 Task: Sort the products in the category "More Deli Meats" by price (highest first).
Action: Mouse moved to (837, 289)
Screenshot: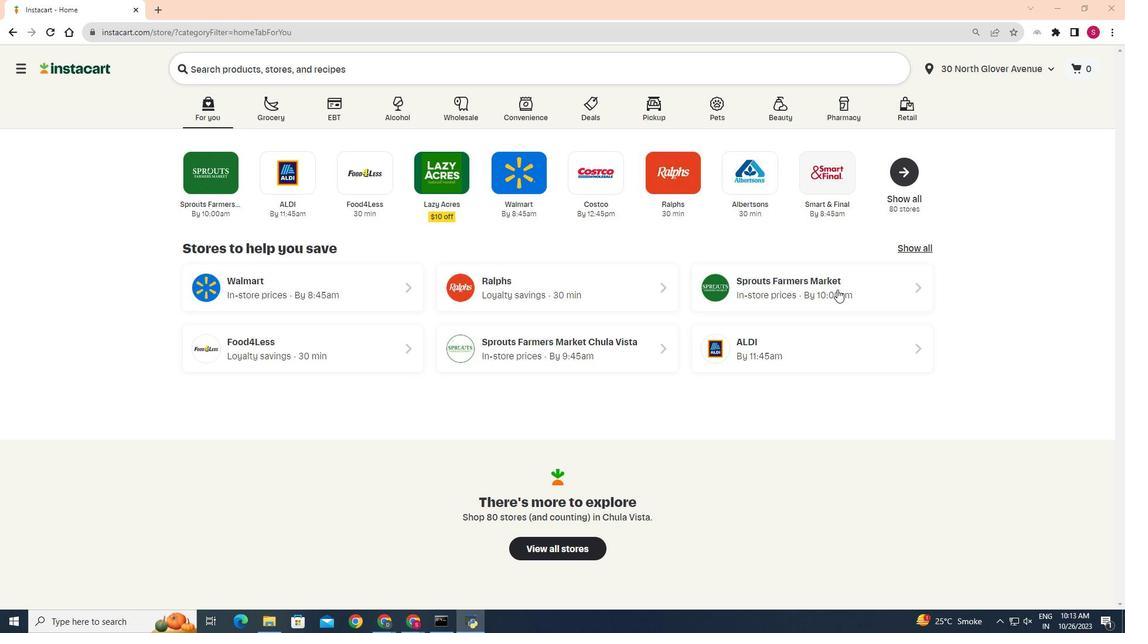 
Action: Mouse pressed left at (837, 289)
Screenshot: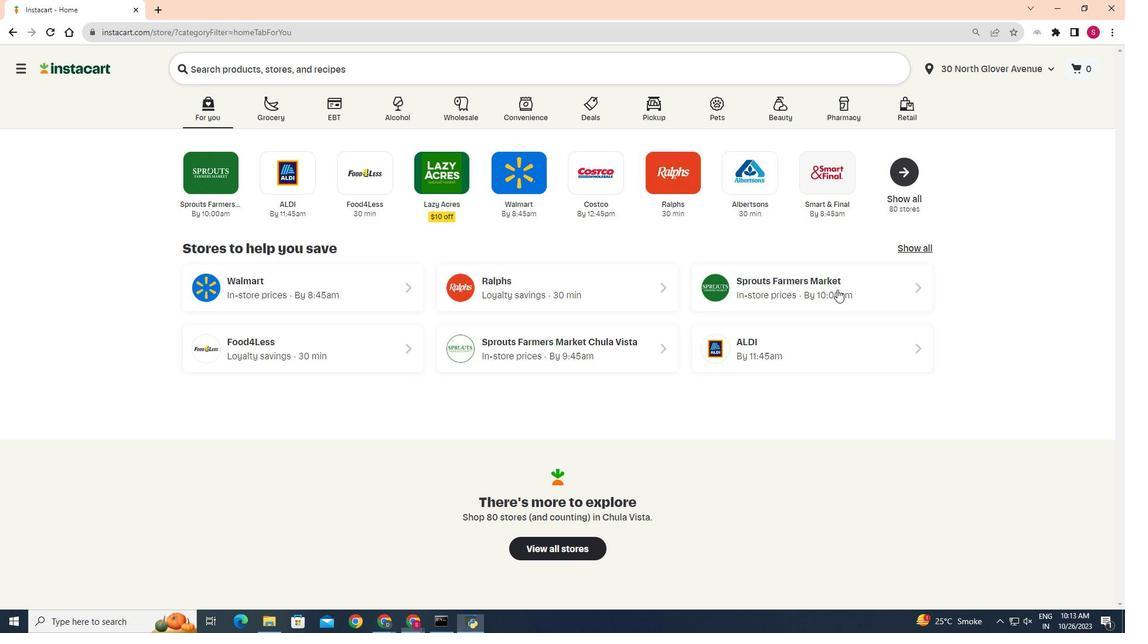 
Action: Mouse moved to (44, 533)
Screenshot: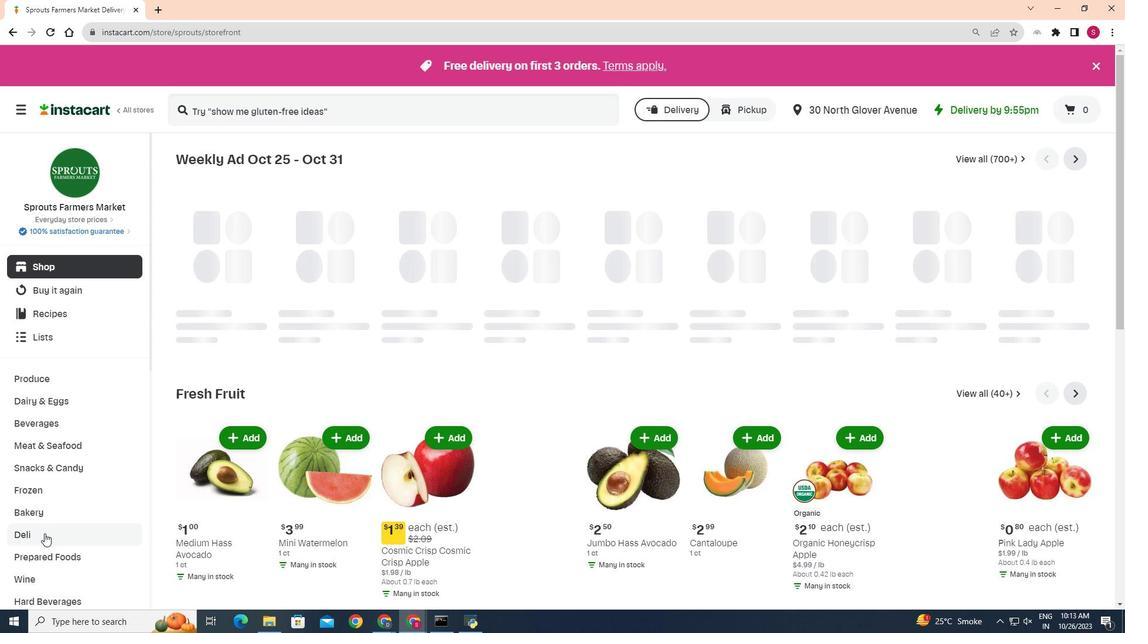 
Action: Mouse pressed left at (44, 533)
Screenshot: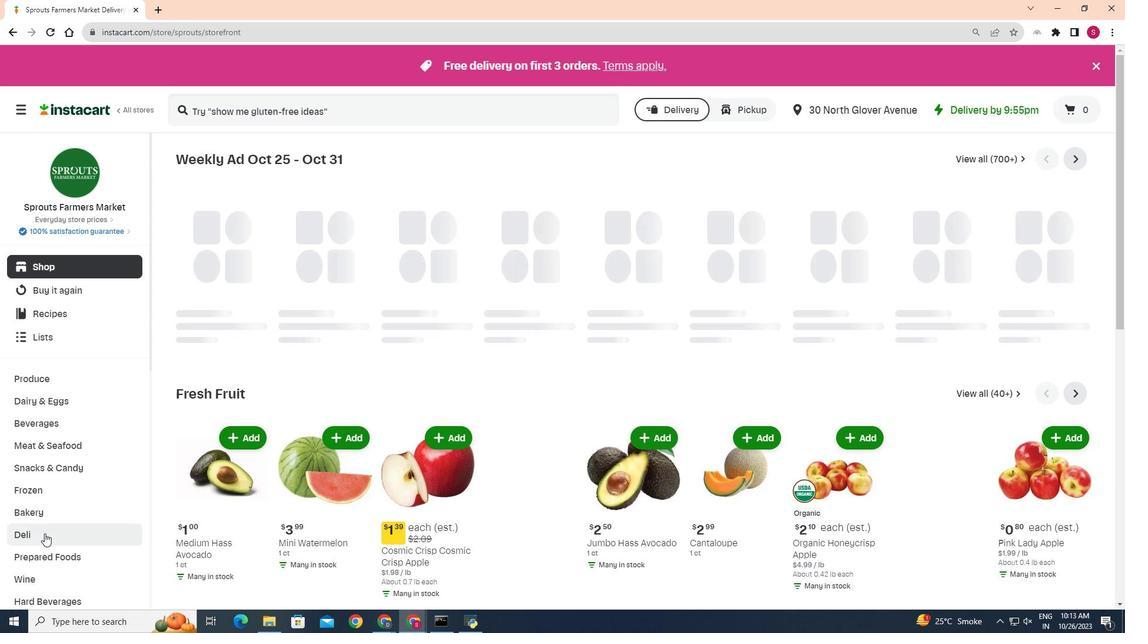 
Action: Mouse moved to (235, 185)
Screenshot: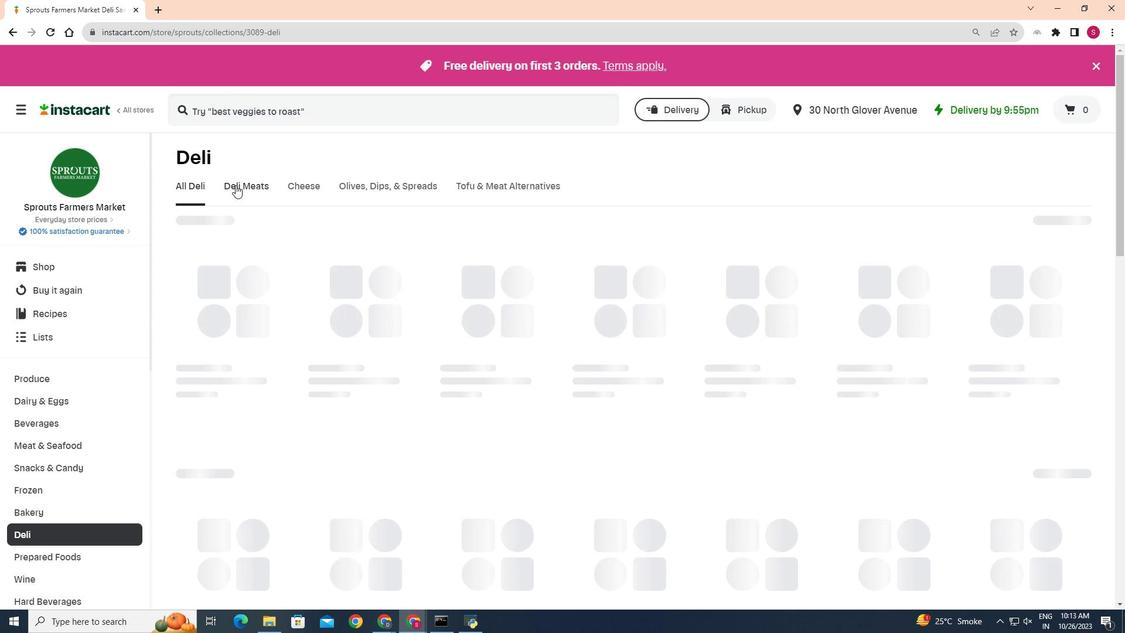 
Action: Mouse pressed left at (235, 185)
Screenshot: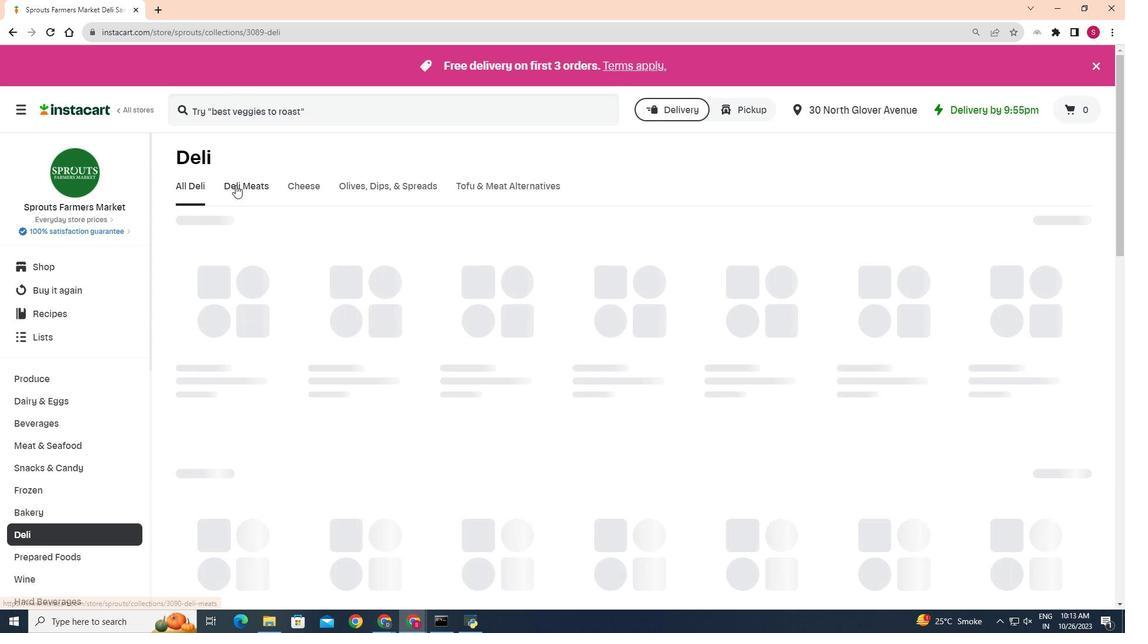 
Action: Mouse moved to (747, 230)
Screenshot: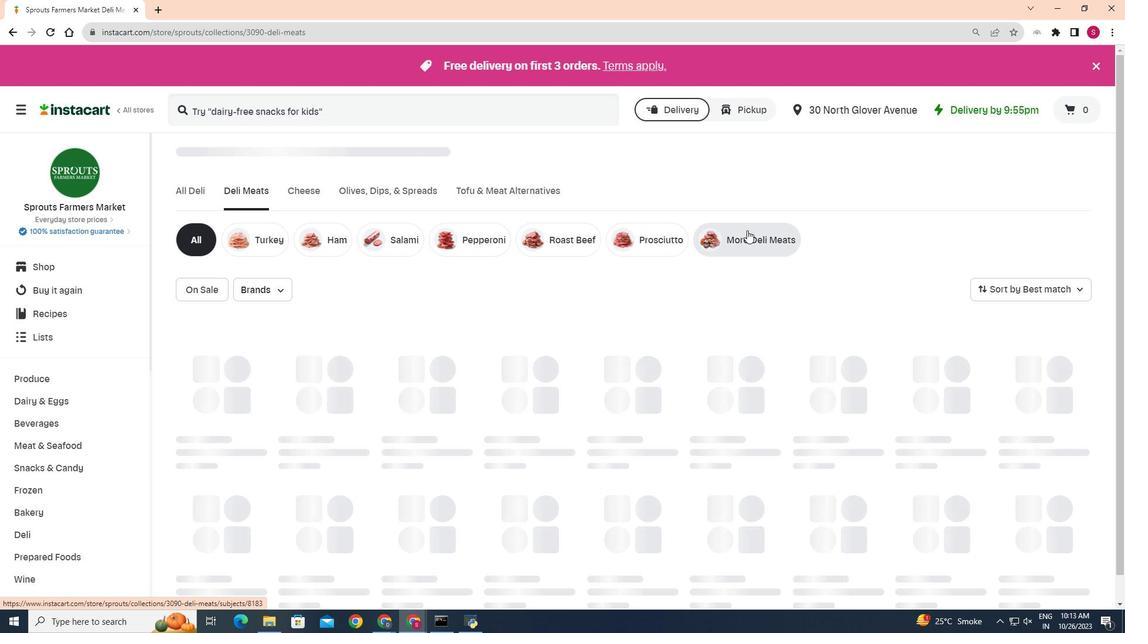 
Action: Mouse pressed left at (747, 230)
Screenshot: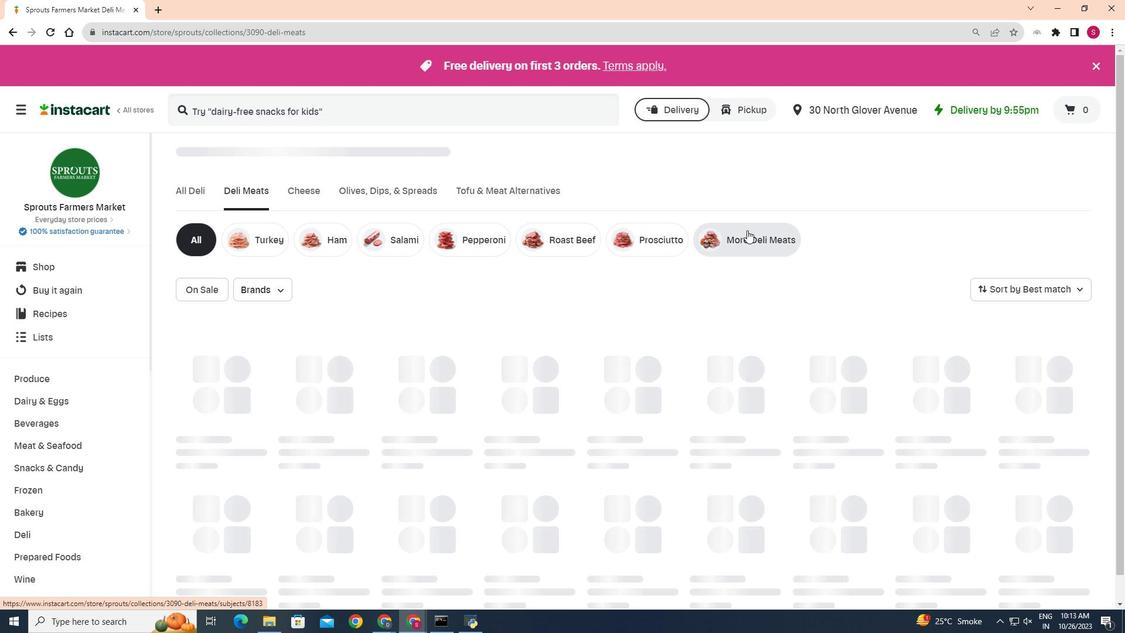 
Action: Mouse moved to (1098, 284)
Screenshot: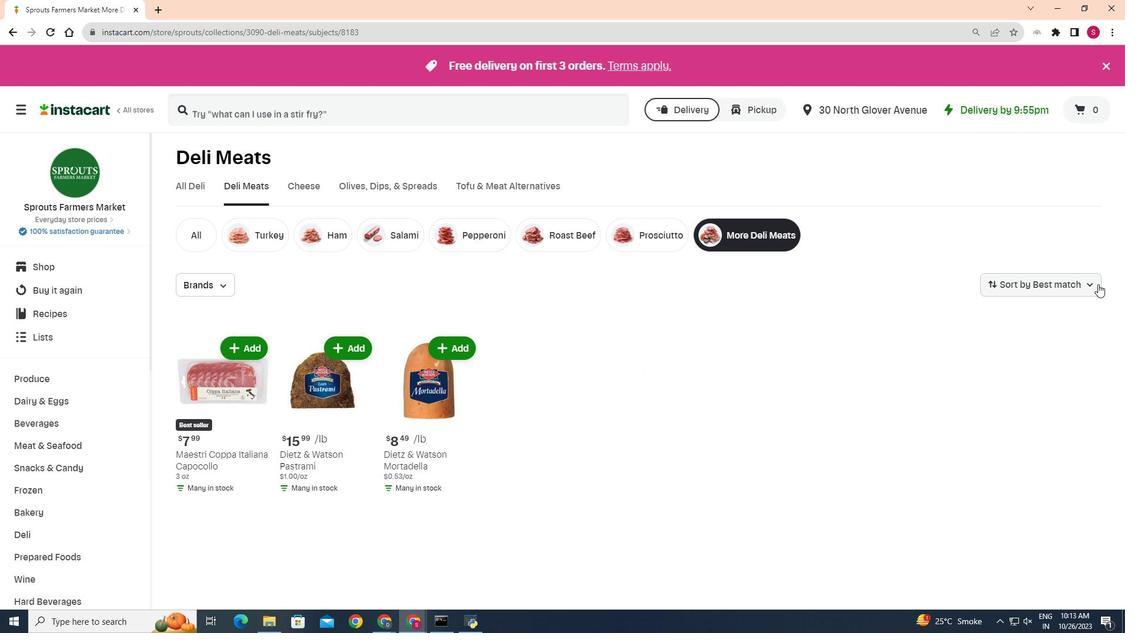 
Action: Mouse pressed left at (1098, 284)
Screenshot: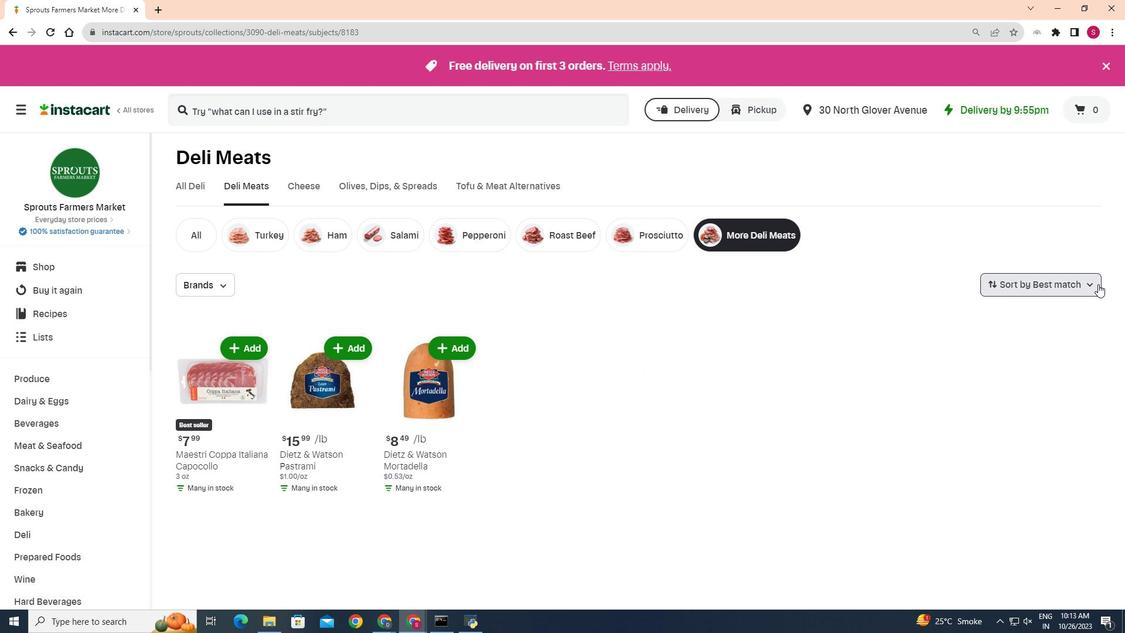 
Action: Mouse moved to (1067, 367)
Screenshot: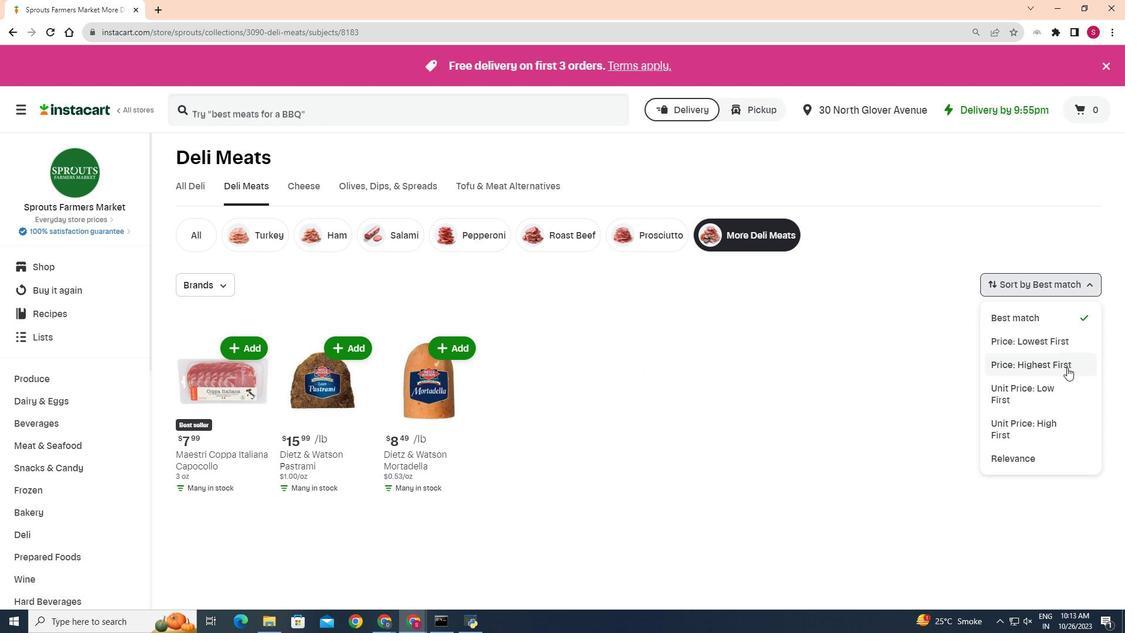 
Action: Mouse pressed left at (1067, 367)
Screenshot: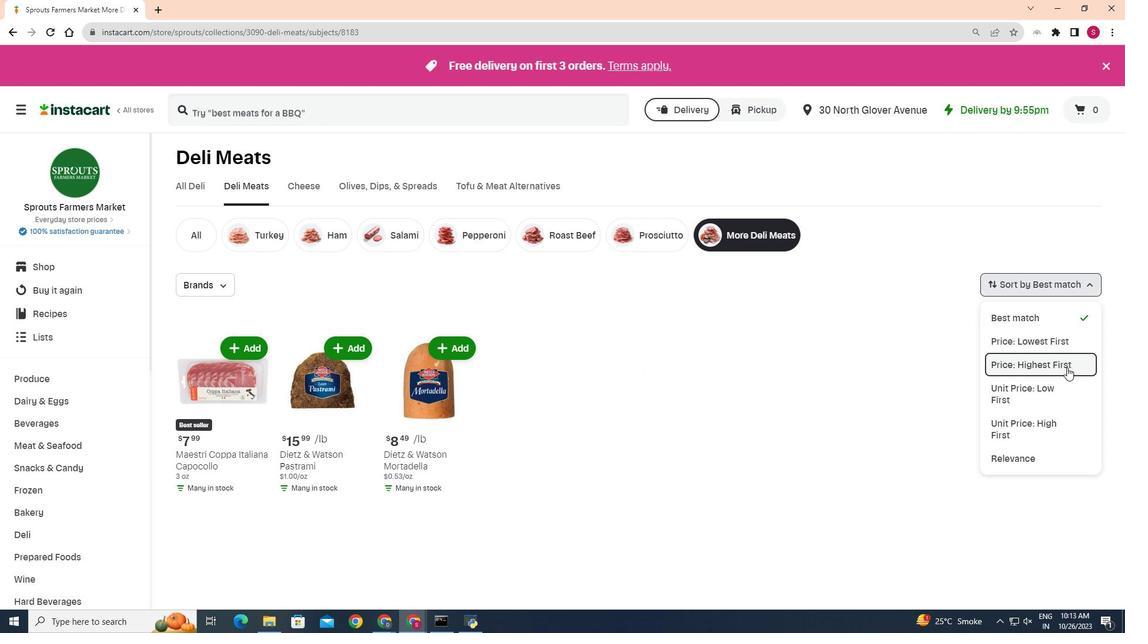 
Action: Mouse moved to (795, 337)
Screenshot: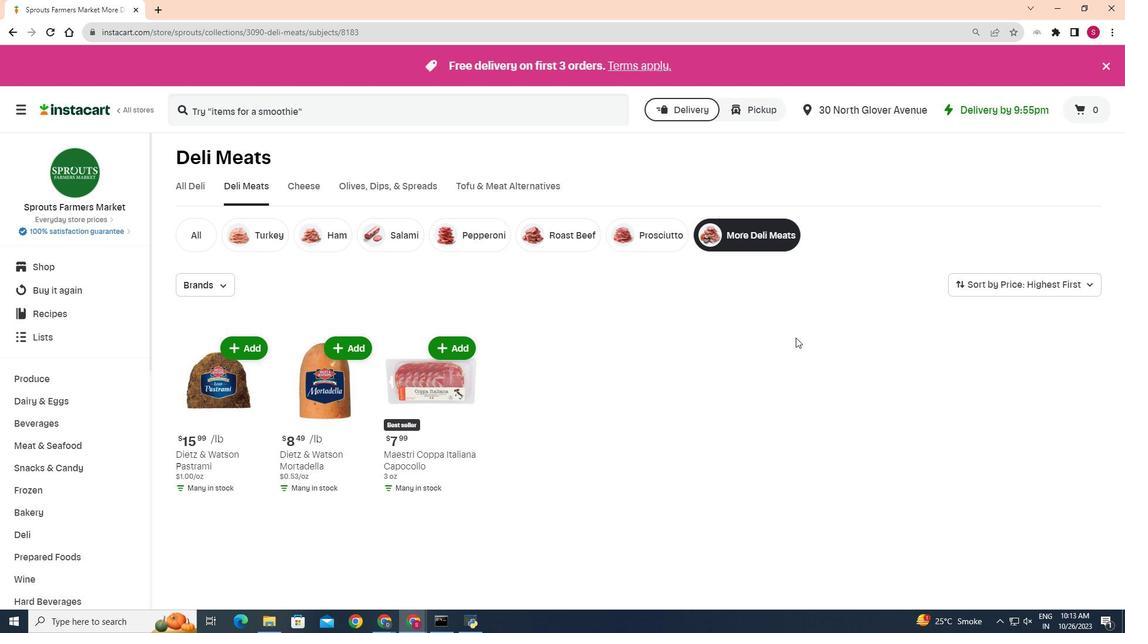 
